 Task: Look for products in the category "Specialty Cheeses" from Naturally Good Kosher Cheese only.
Action: Mouse moved to (828, 298)
Screenshot: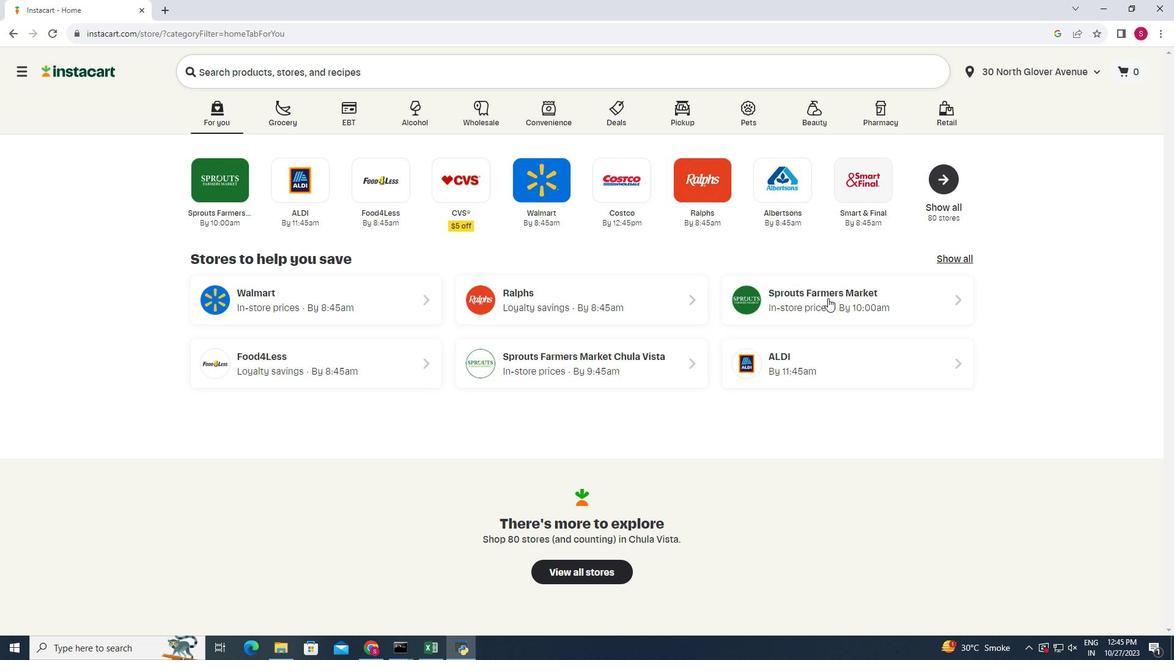 
Action: Mouse pressed left at (828, 298)
Screenshot: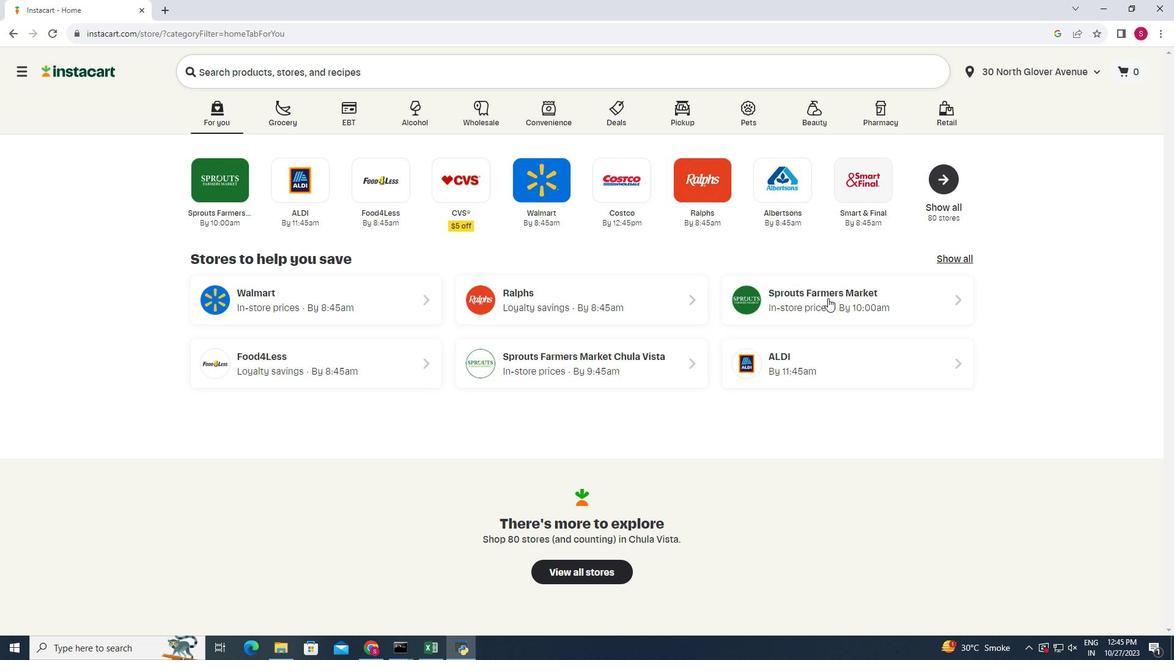 
Action: Mouse moved to (62, 533)
Screenshot: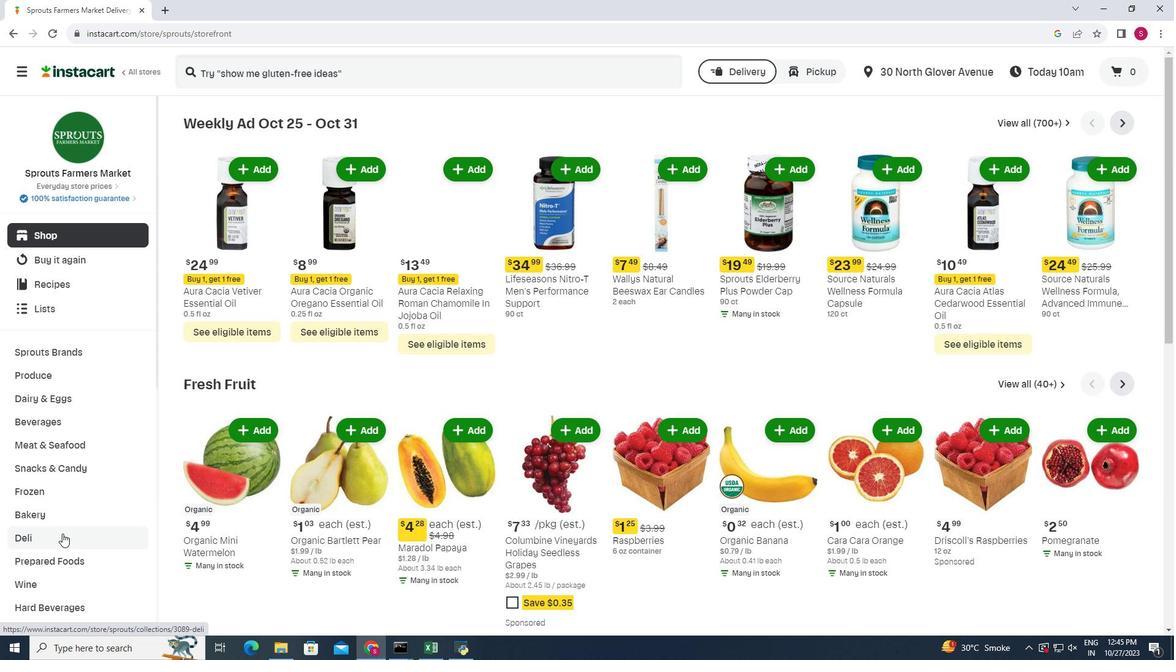 
Action: Mouse pressed left at (62, 533)
Screenshot: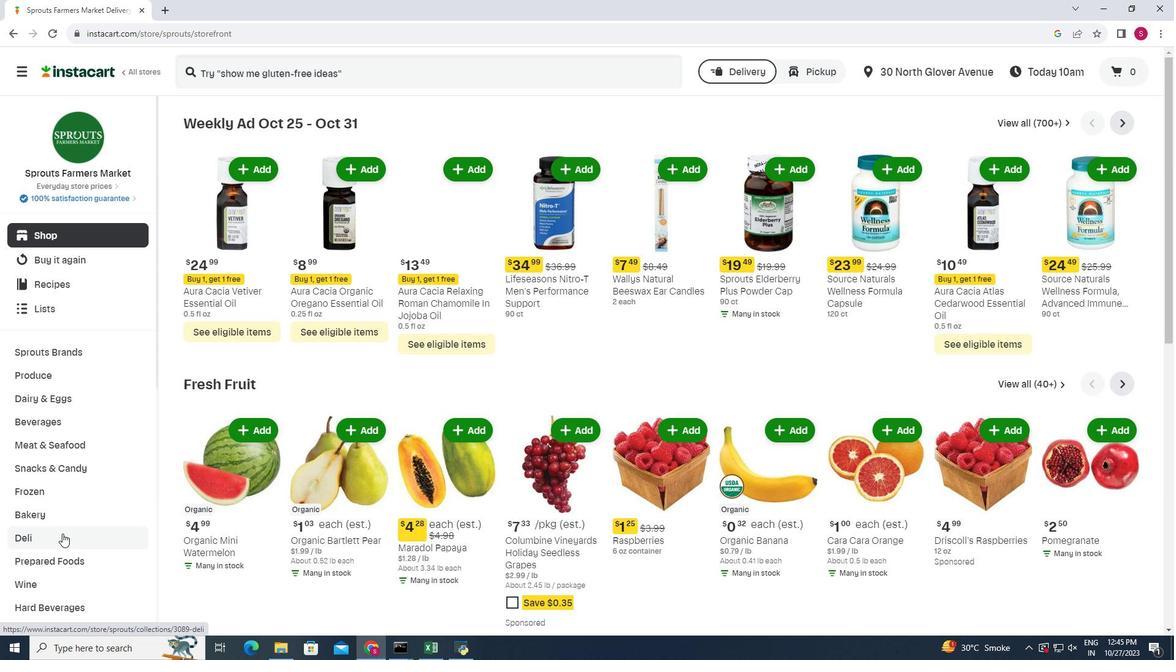 
Action: Mouse moved to (316, 184)
Screenshot: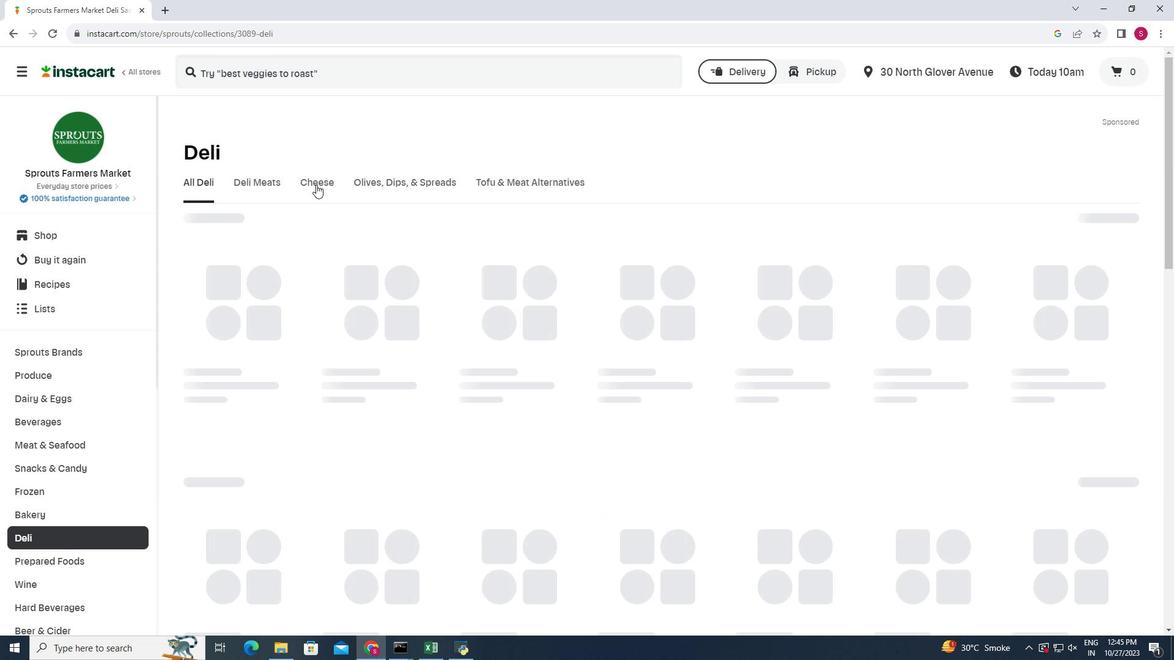 
Action: Mouse pressed left at (316, 184)
Screenshot: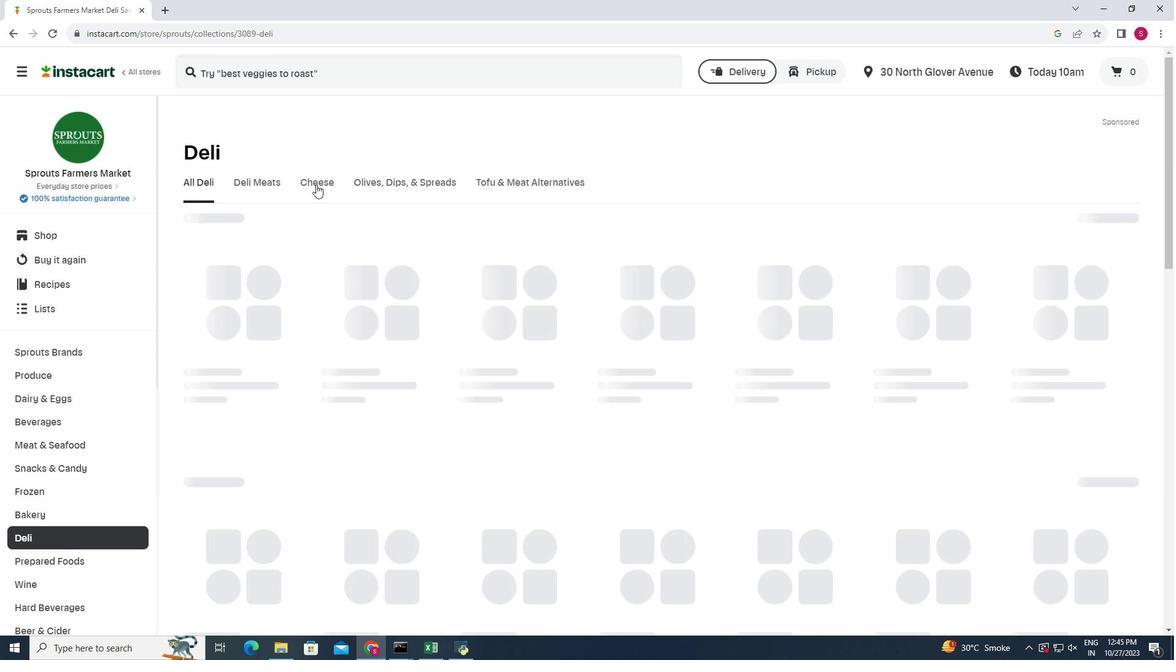
Action: Mouse moved to (1135, 347)
Screenshot: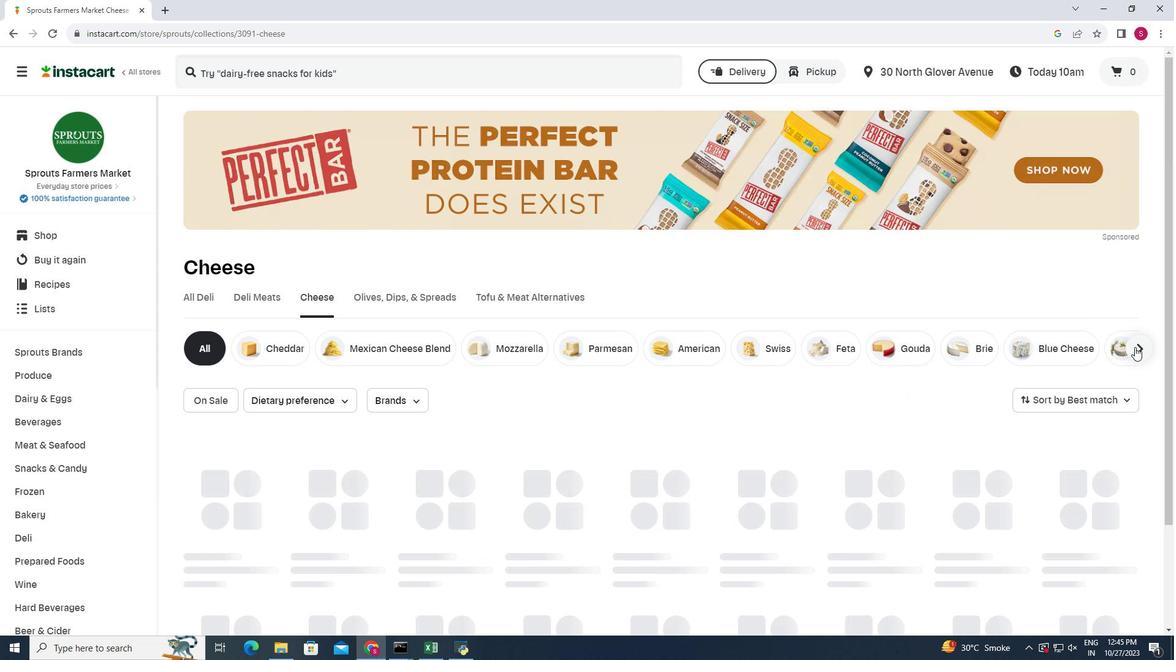 
Action: Mouse pressed left at (1135, 347)
Screenshot: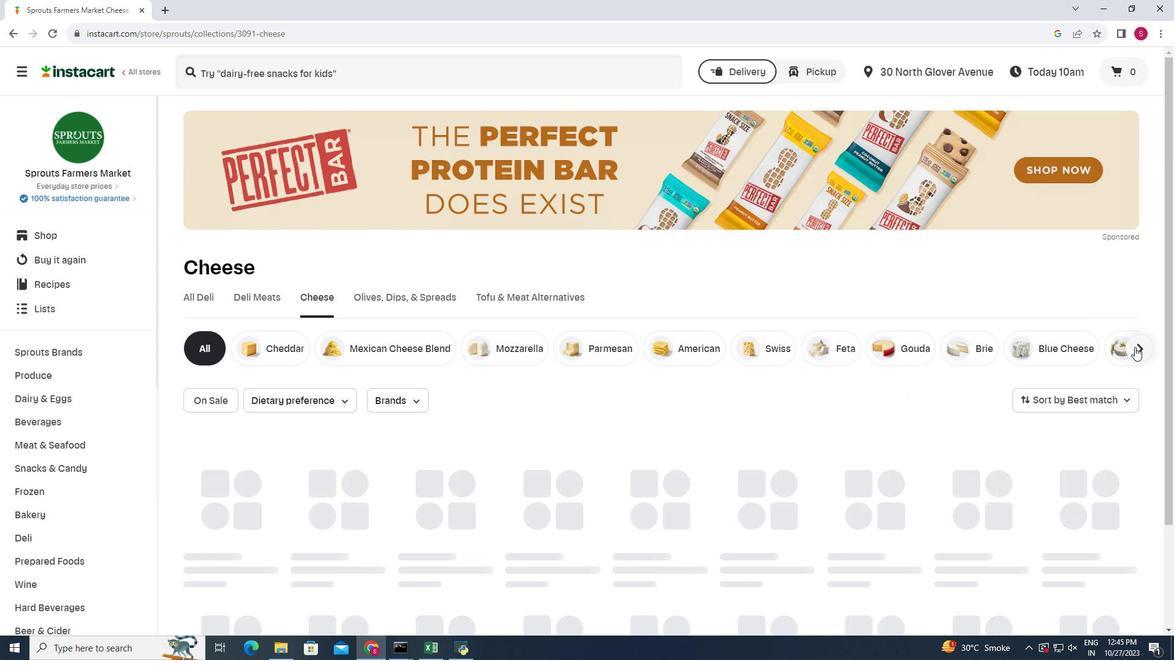 
Action: Mouse moved to (1096, 349)
Screenshot: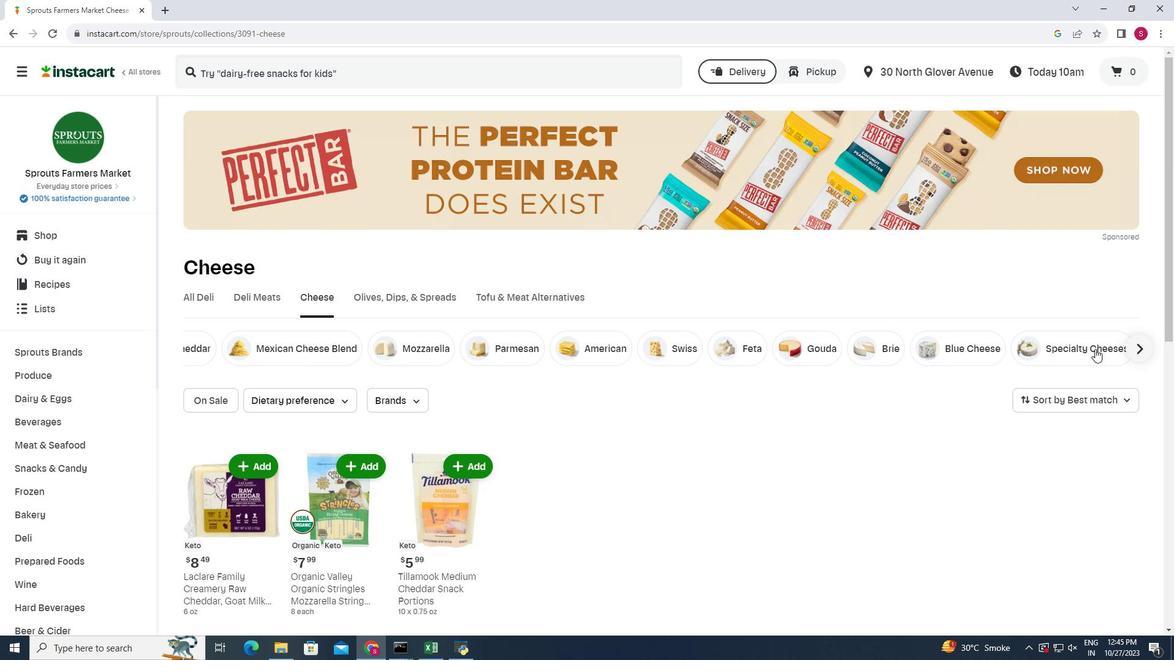 
Action: Mouse pressed left at (1096, 349)
Screenshot: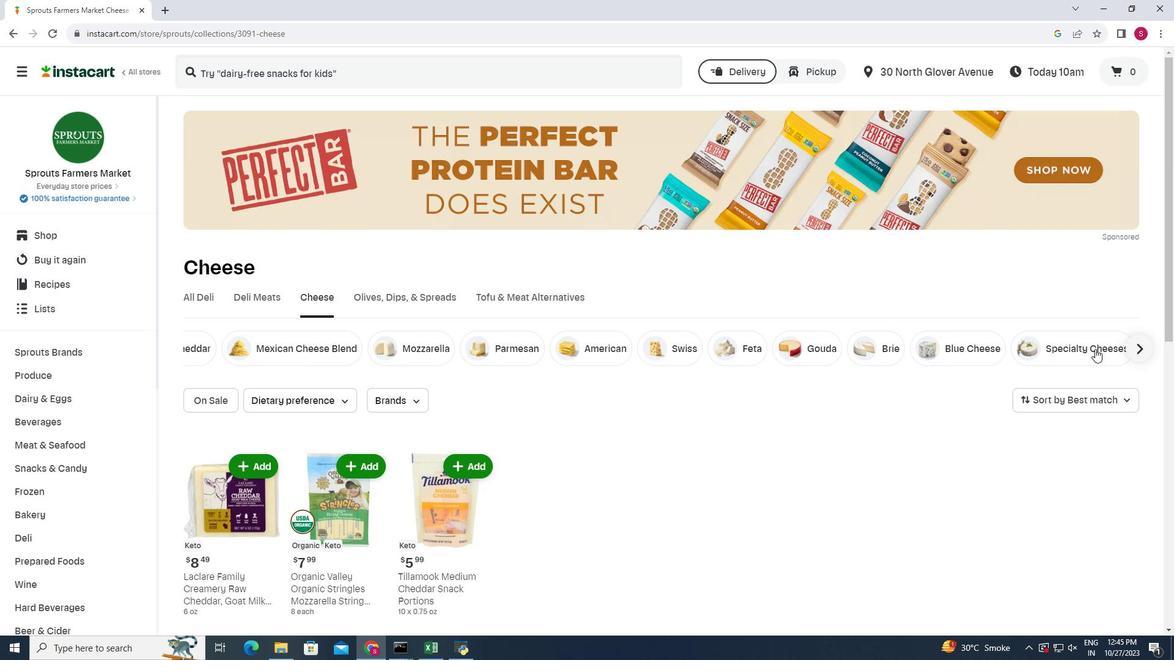 
Action: Mouse moved to (1073, 336)
Screenshot: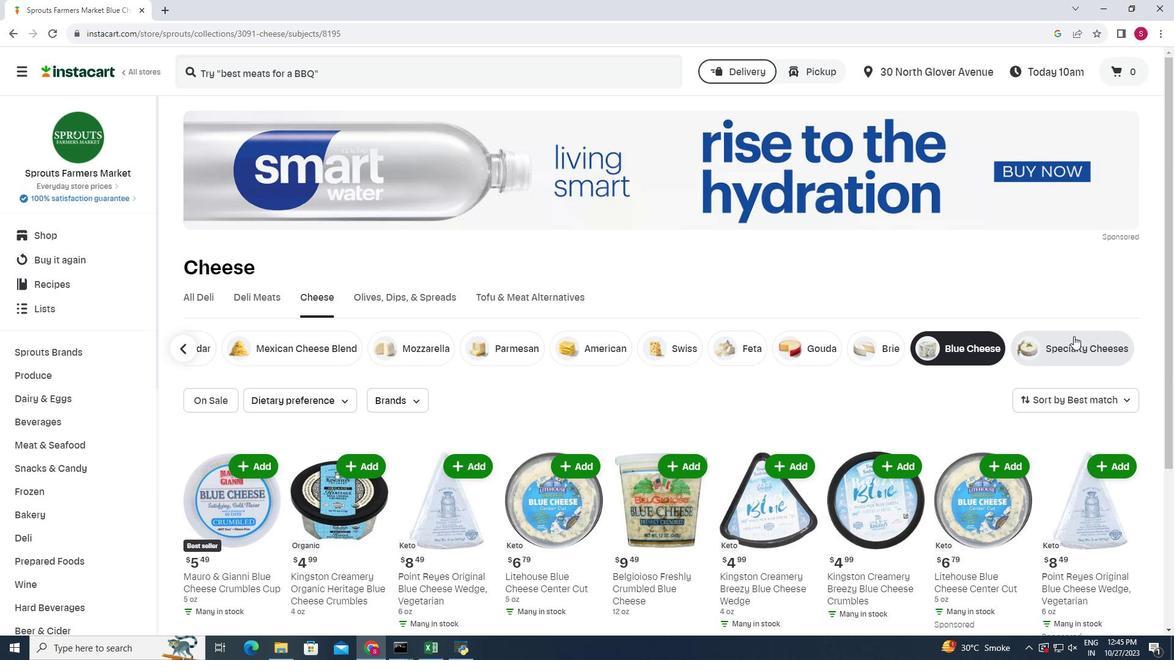 
Action: Mouse pressed left at (1073, 336)
Screenshot: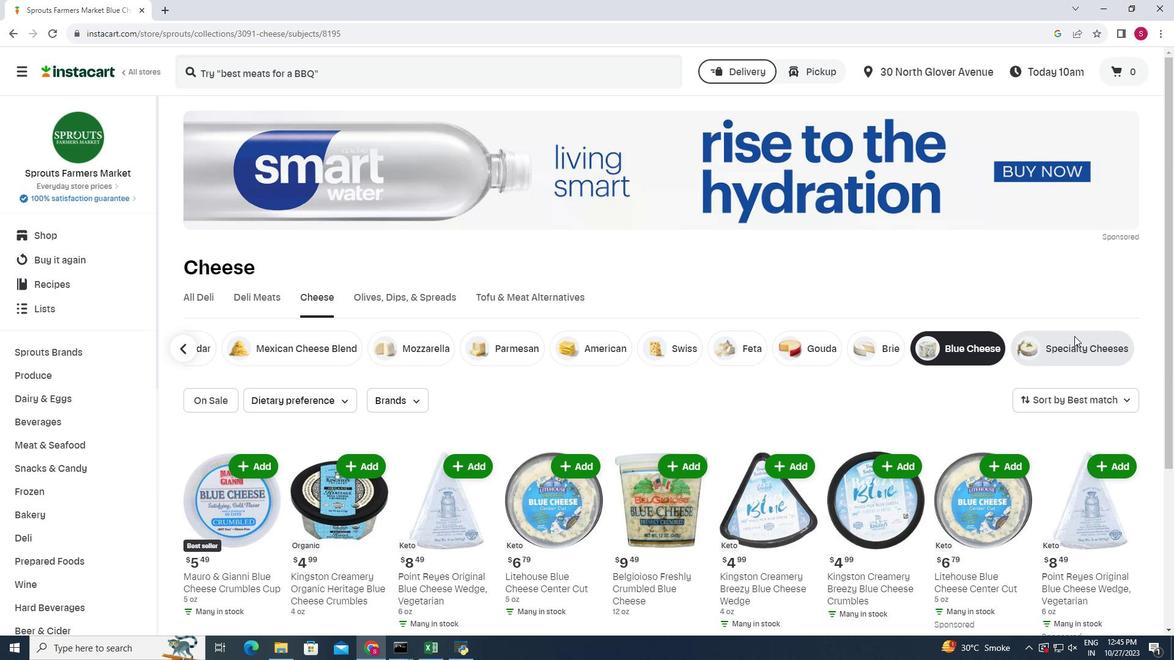 
Action: Mouse moved to (622, 285)
Screenshot: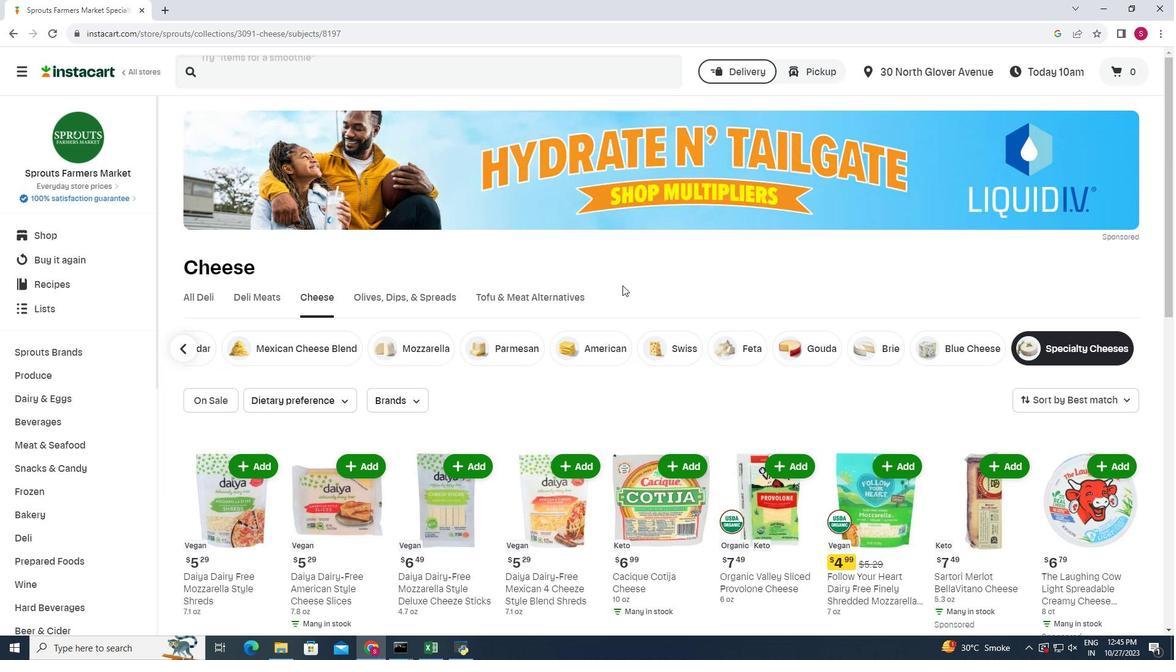
Action: Mouse scrolled (622, 285) with delta (0, 0)
Screenshot: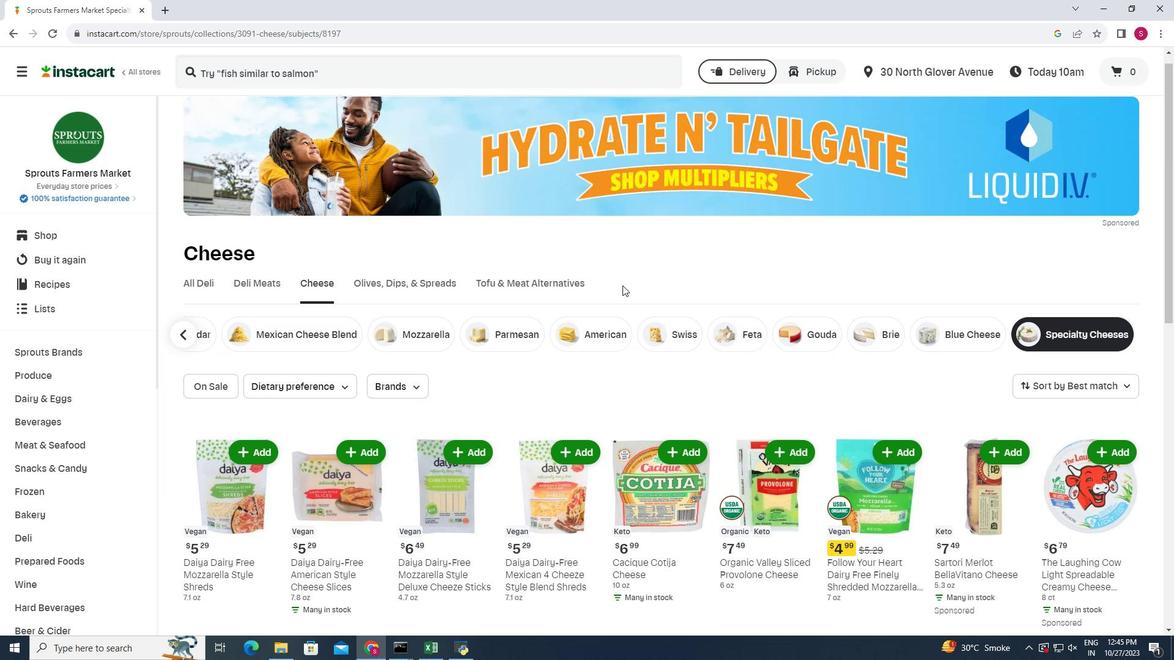
Action: Mouse scrolled (622, 285) with delta (0, 0)
Screenshot: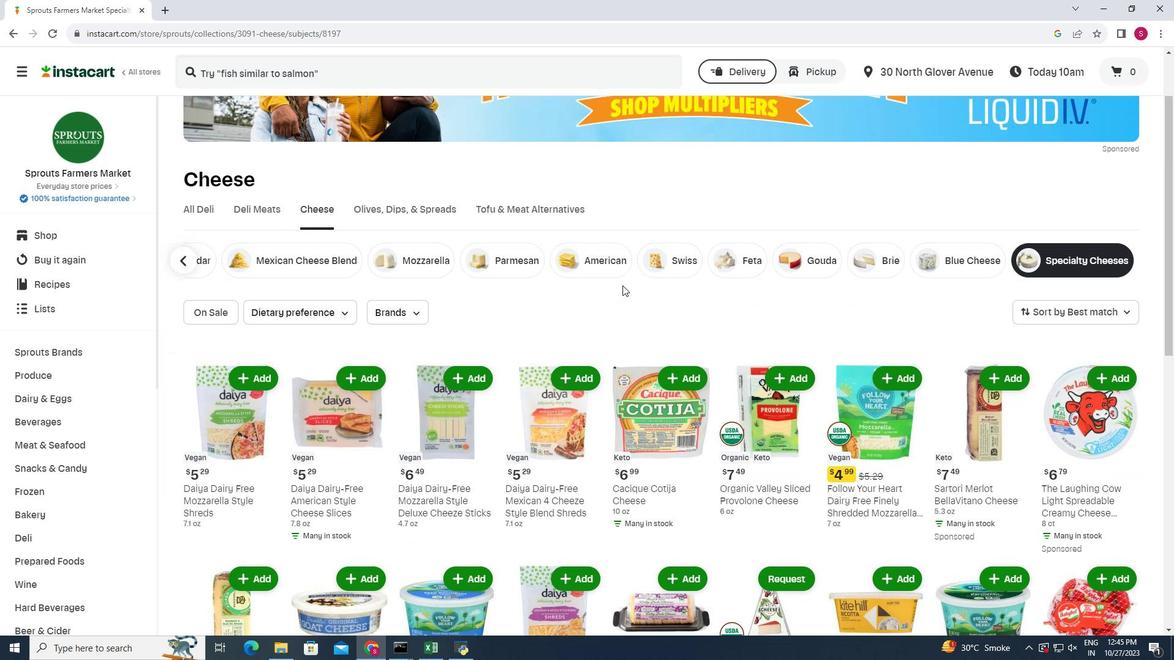 
Action: Mouse moved to (422, 278)
Screenshot: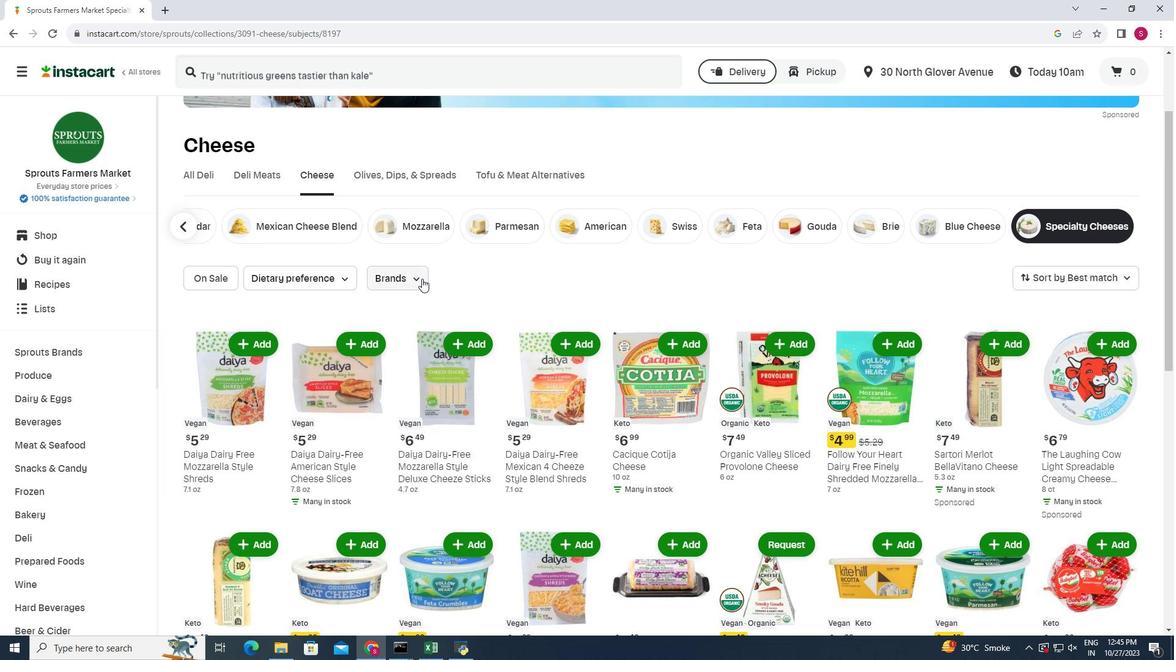 
Action: Mouse pressed left at (422, 278)
Screenshot: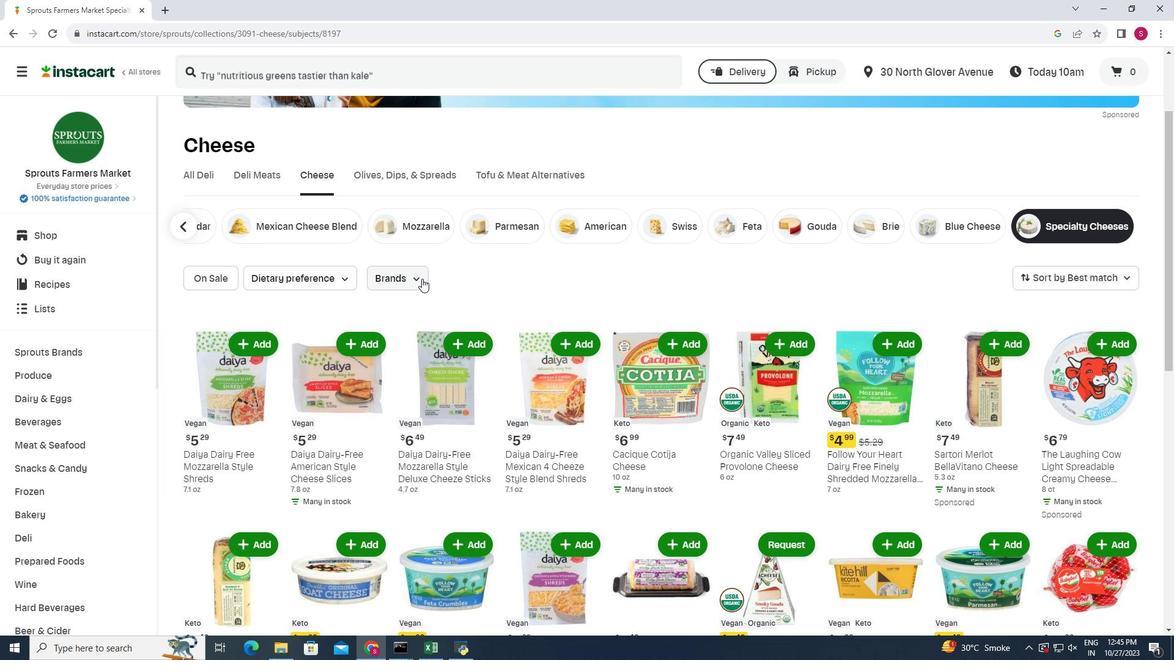 
Action: Mouse moved to (437, 330)
Screenshot: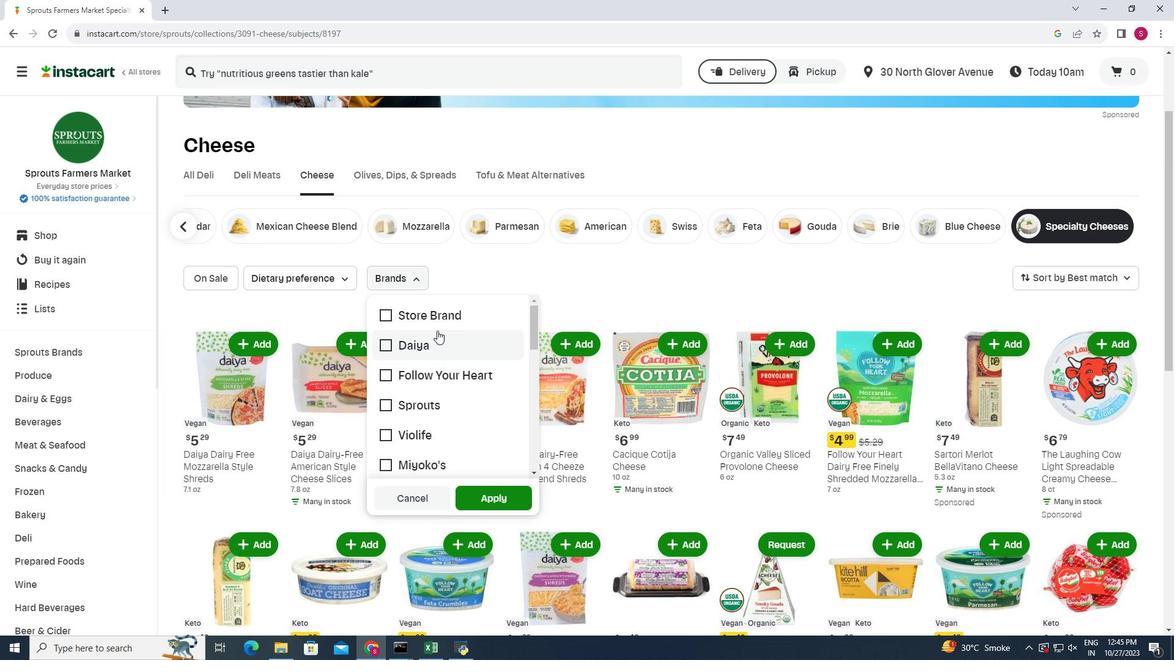 
Action: Mouse scrolled (437, 329) with delta (0, 0)
Screenshot: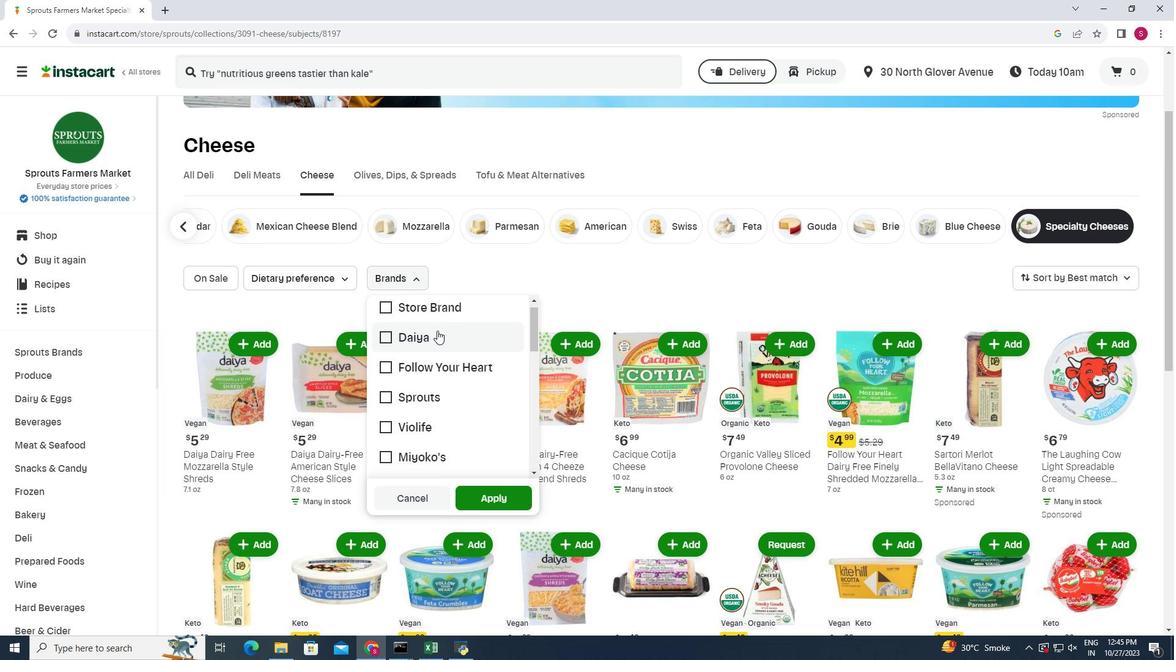 
Action: Mouse moved to (437, 330)
Screenshot: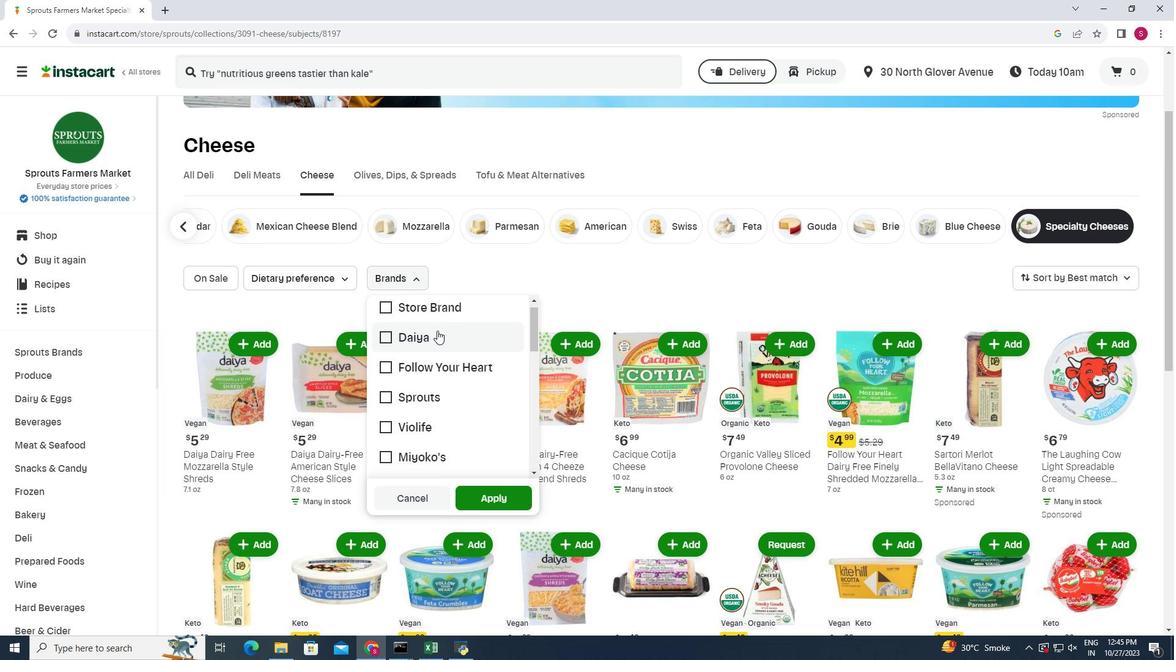
Action: Mouse scrolled (437, 330) with delta (0, 0)
Screenshot: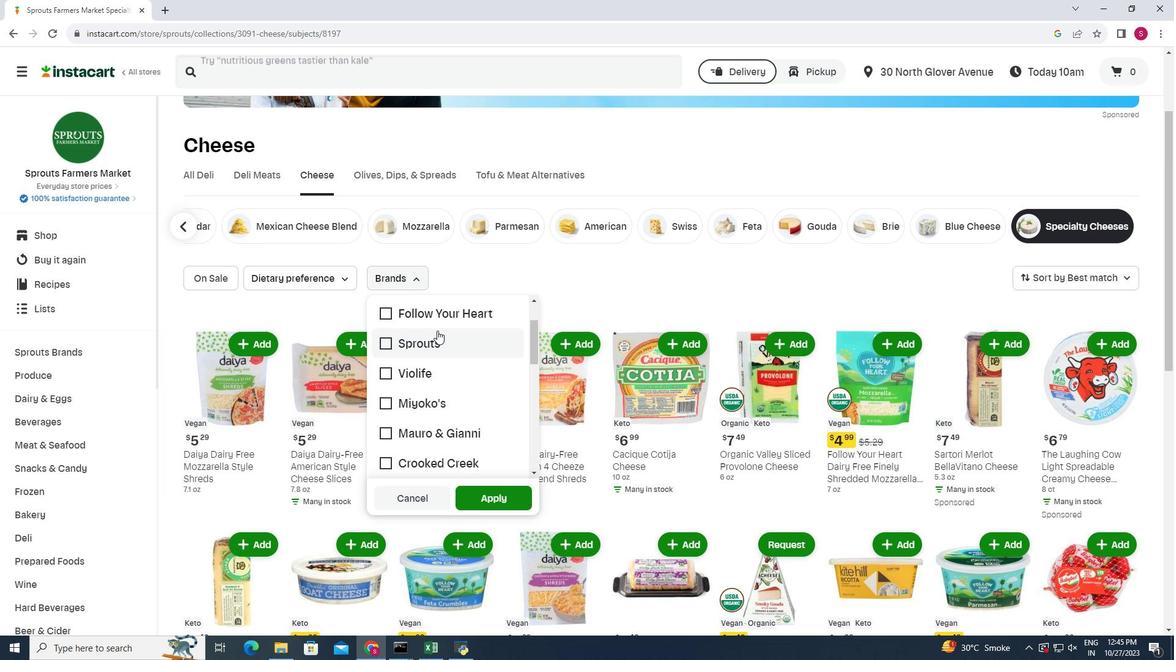 
Action: Mouse scrolled (437, 330) with delta (0, 0)
Screenshot: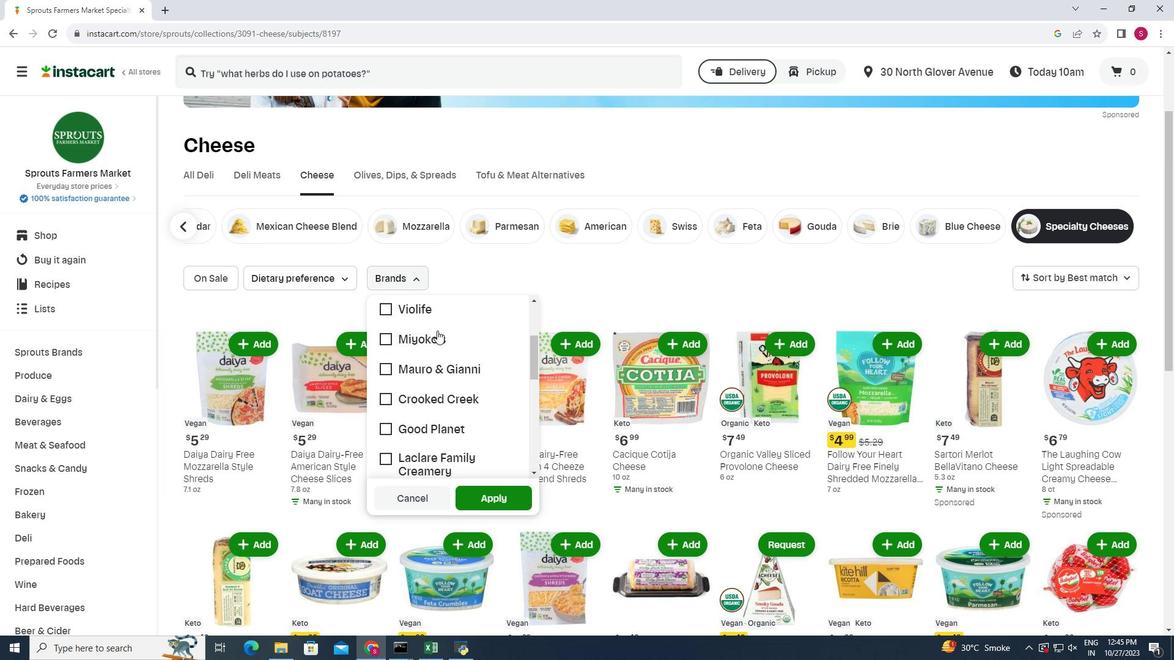 
Action: Mouse scrolled (437, 330) with delta (0, 0)
Screenshot: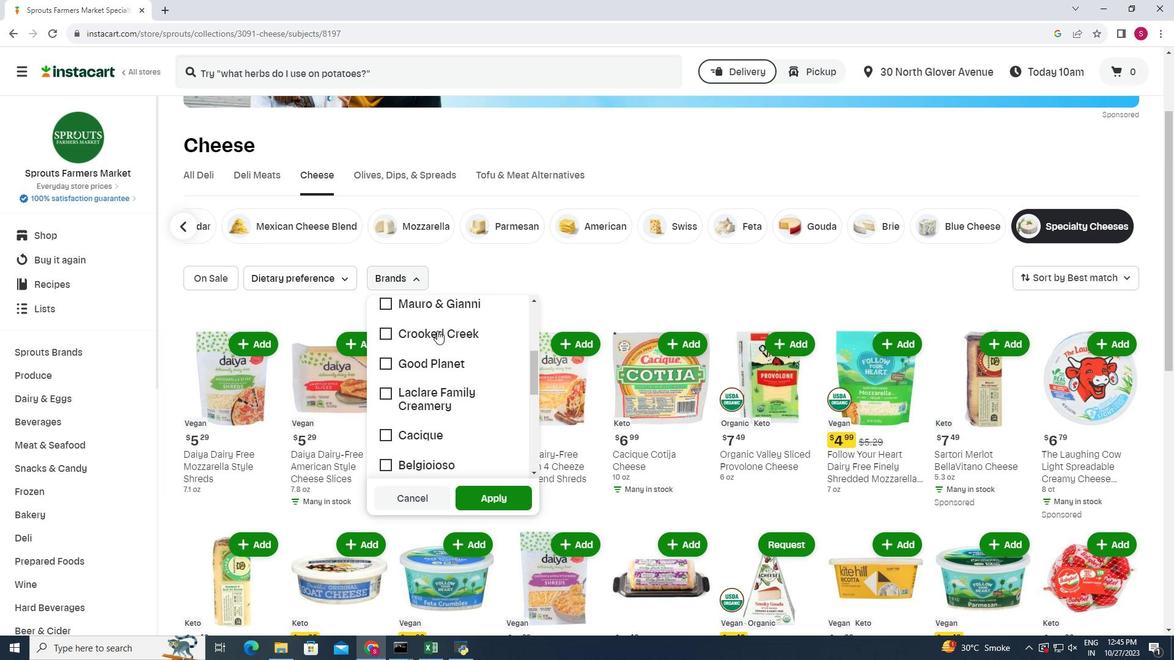 
Action: Mouse moved to (437, 330)
Screenshot: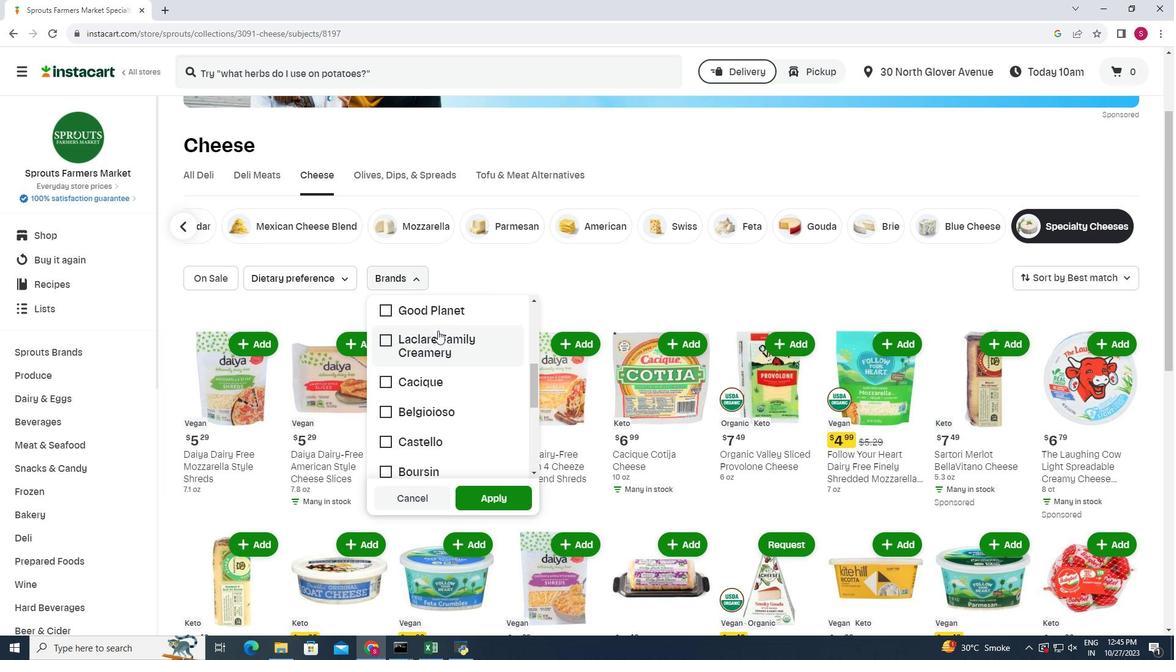 
Action: Mouse scrolled (437, 330) with delta (0, 0)
Screenshot: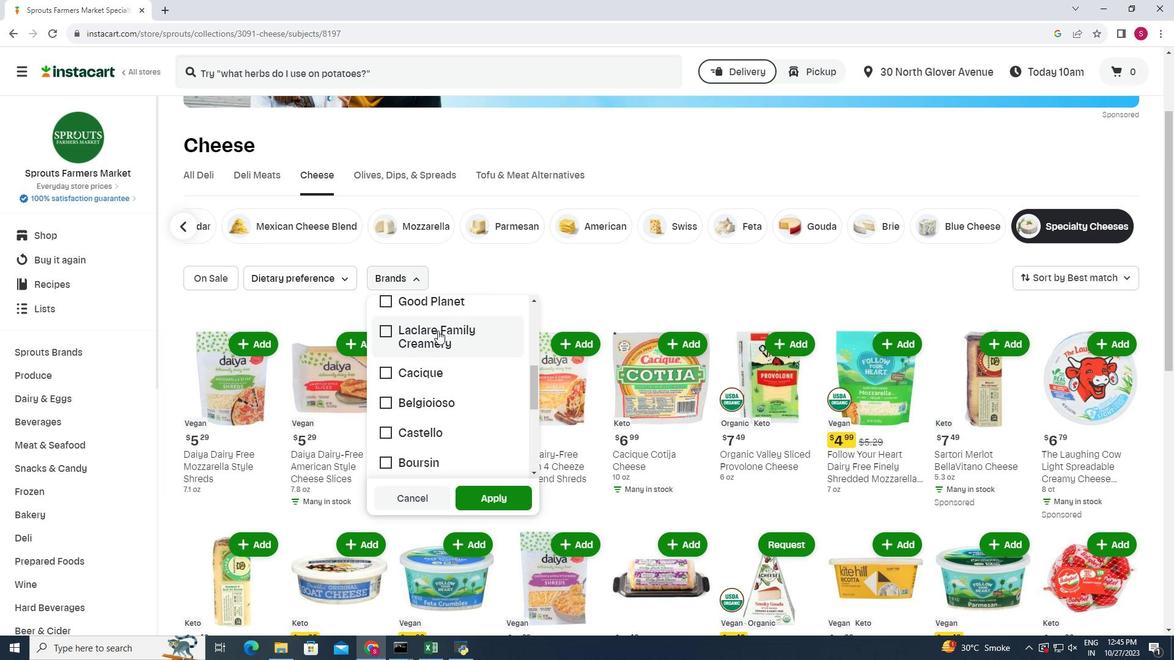 
Action: Mouse scrolled (437, 330) with delta (0, 0)
Screenshot: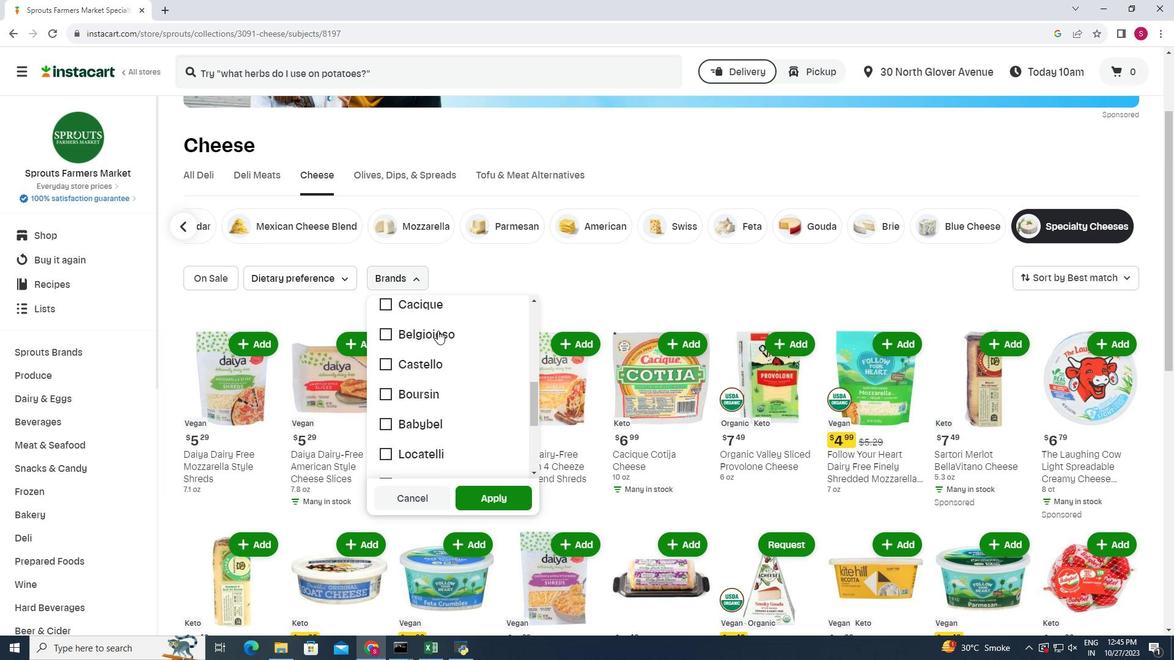
Action: Mouse scrolled (437, 330) with delta (0, 0)
Screenshot: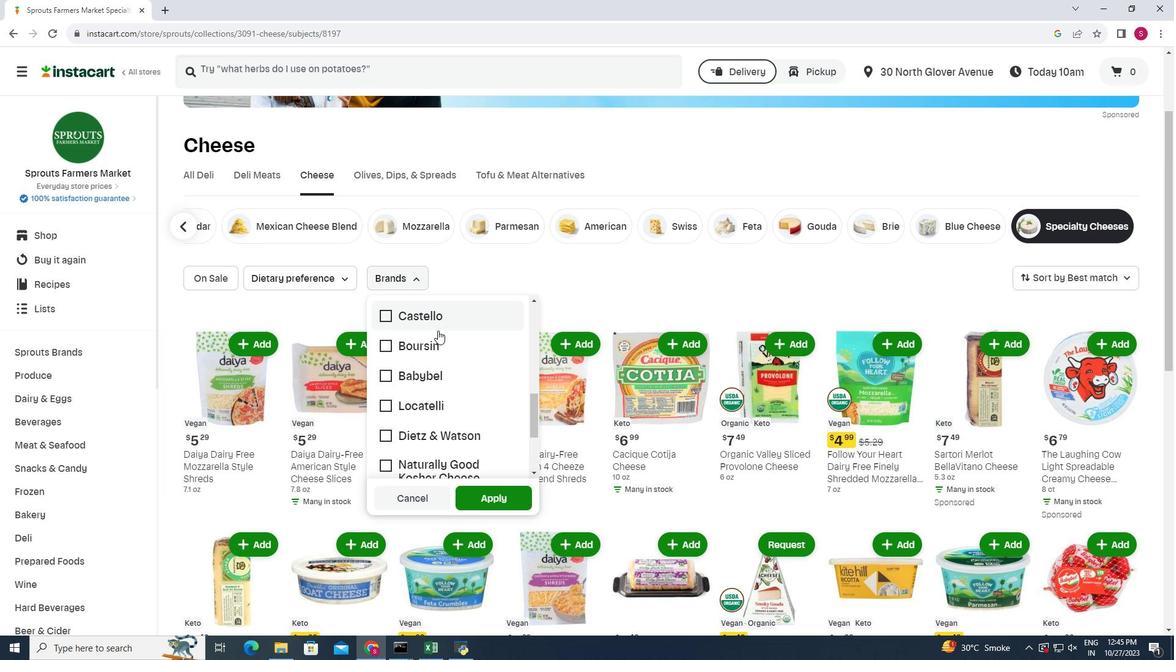 
Action: Mouse moved to (385, 402)
Screenshot: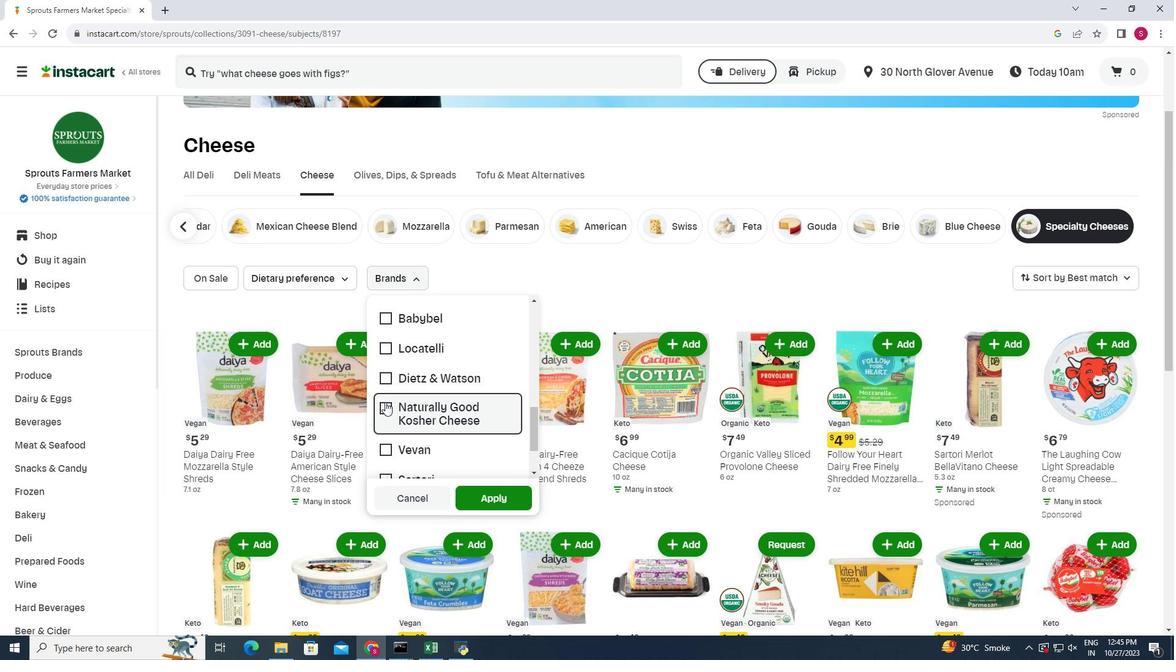 
Action: Mouse pressed left at (385, 402)
Screenshot: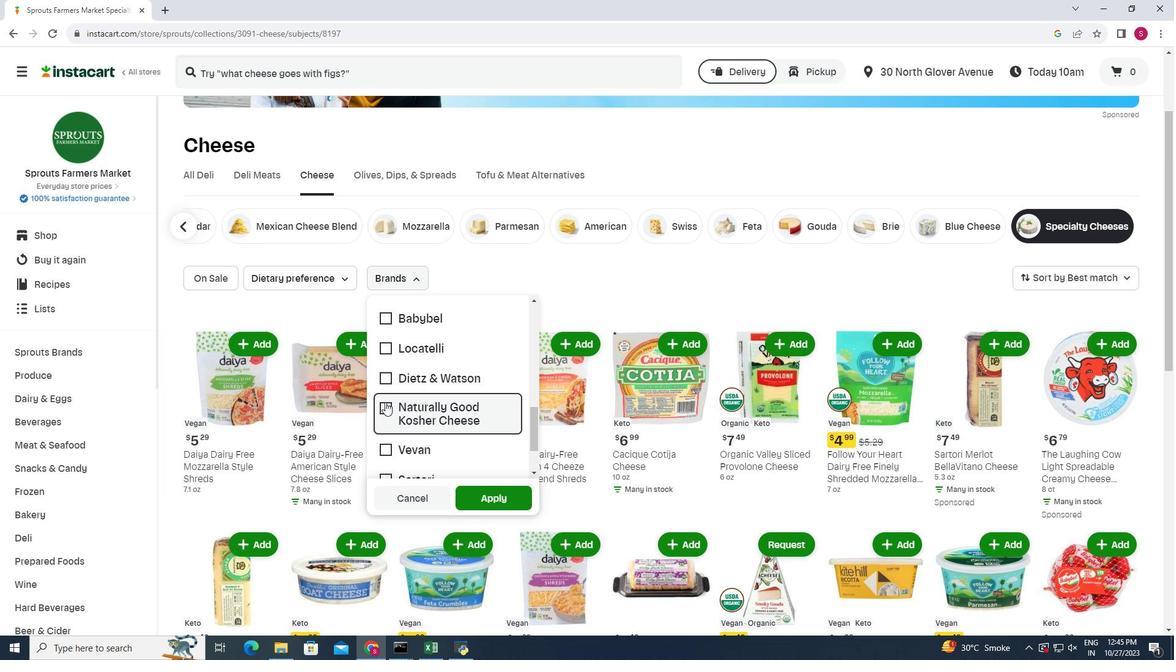 
Action: Mouse moved to (475, 489)
Screenshot: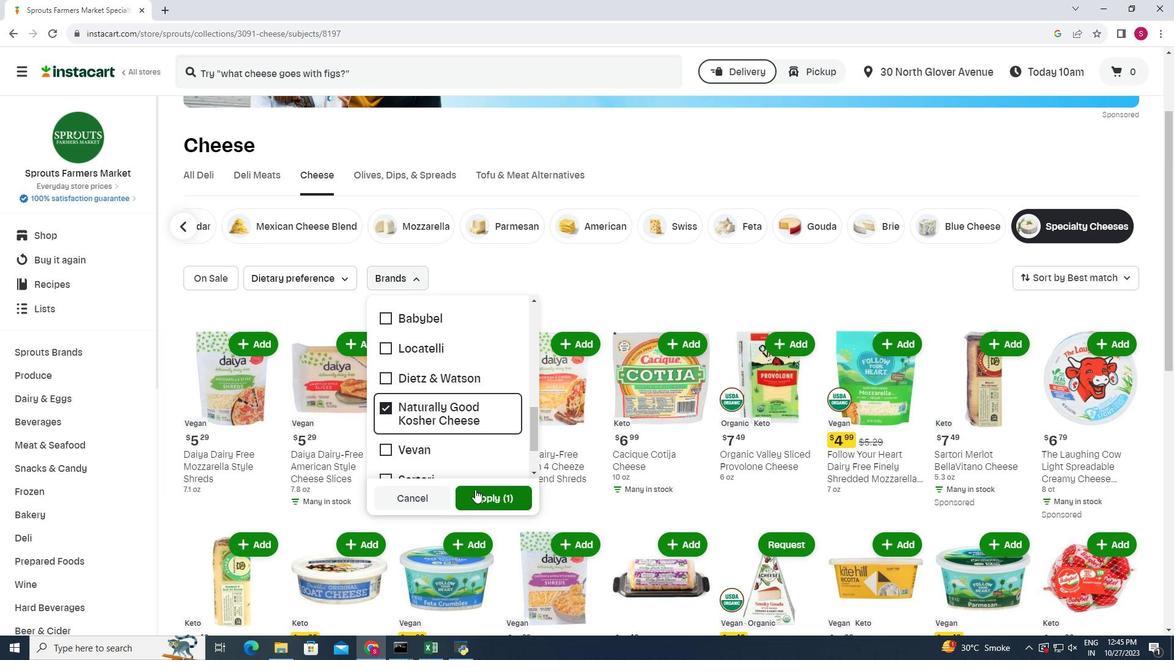 
Action: Mouse pressed left at (475, 489)
Screenshot: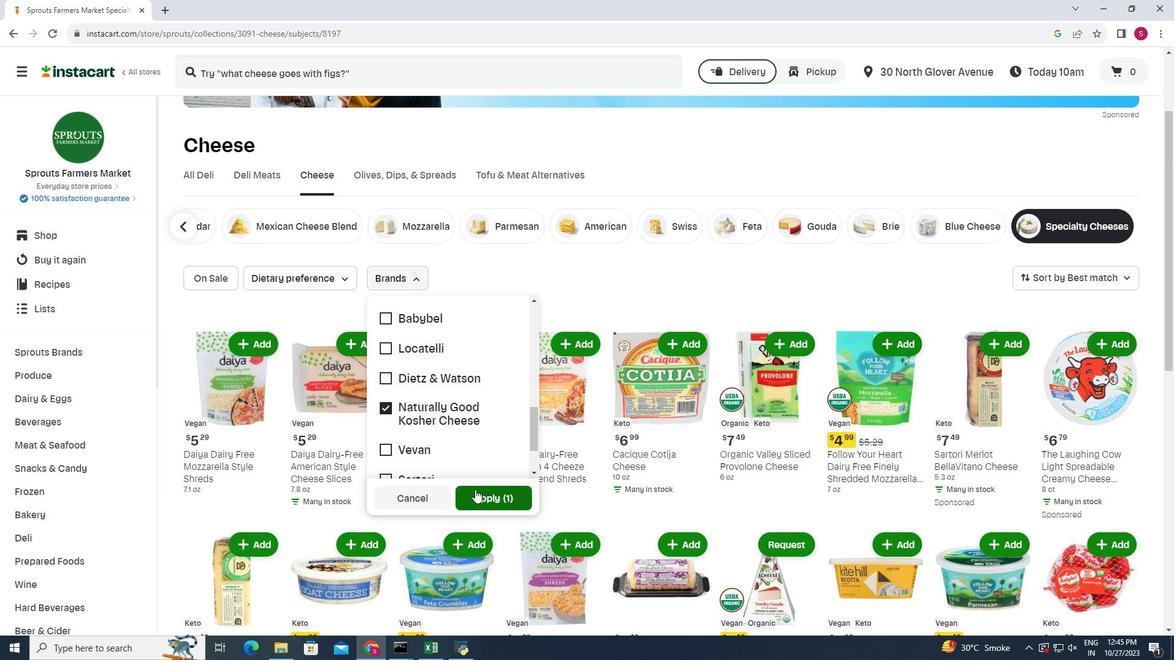 
Action: Mouse moved to (581, 346)
Screenshot: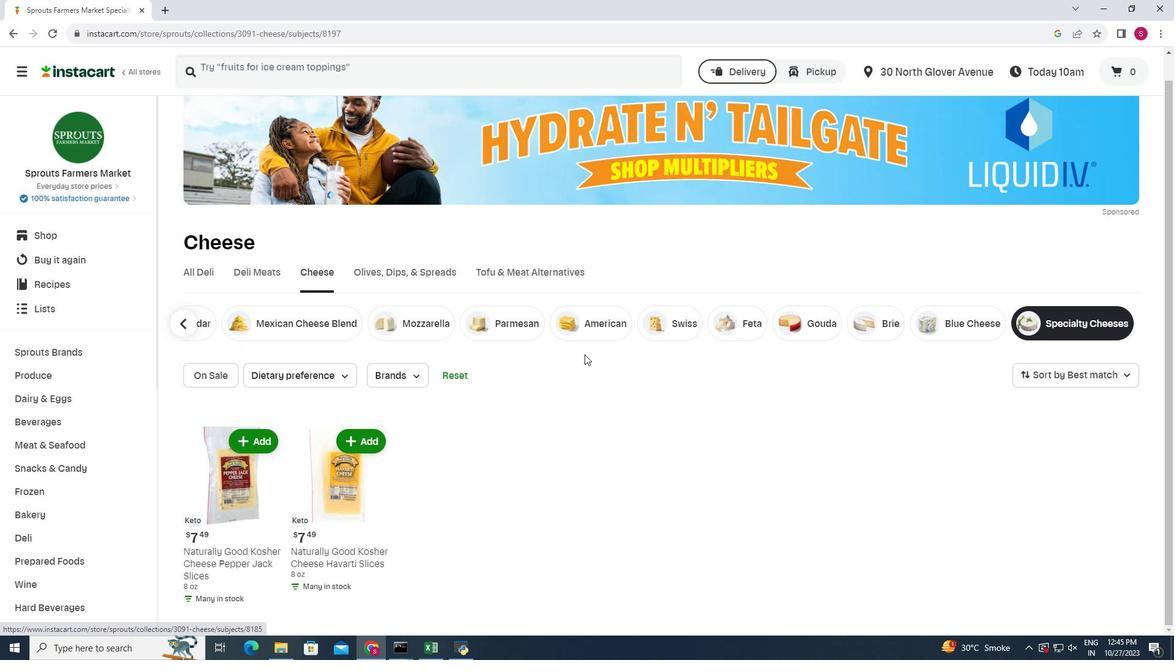 
Action: Mouse scrolled (581, 346) with delta (0, 0)
Screenshot: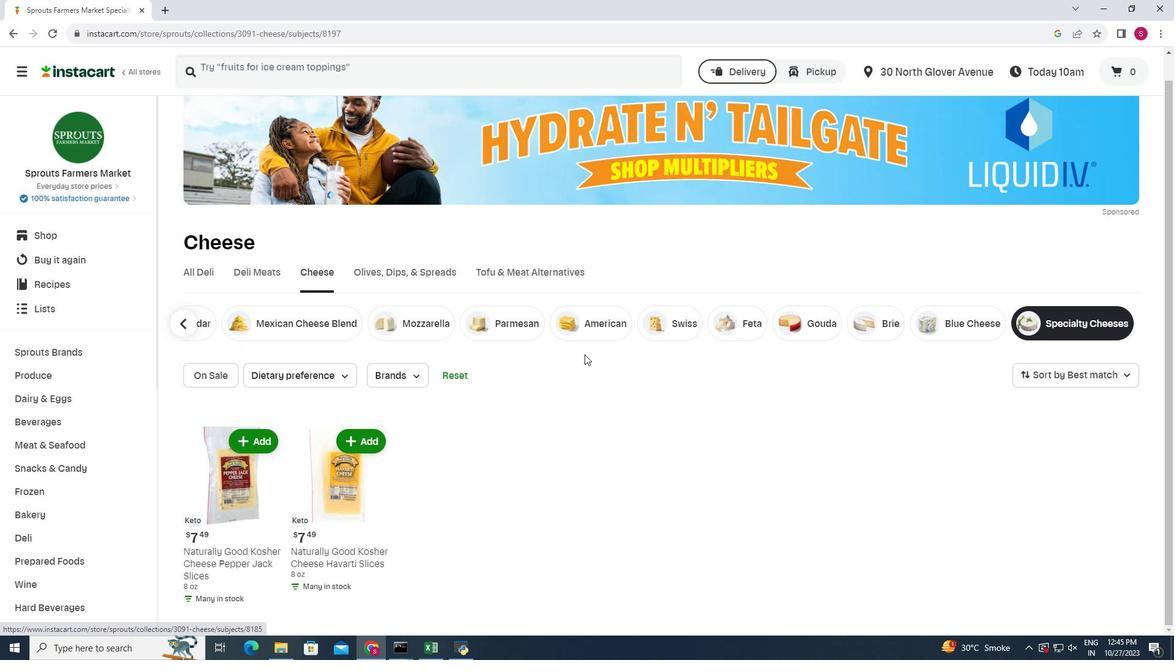 
Action: Mouse moved to (584, 355)
Screenshot: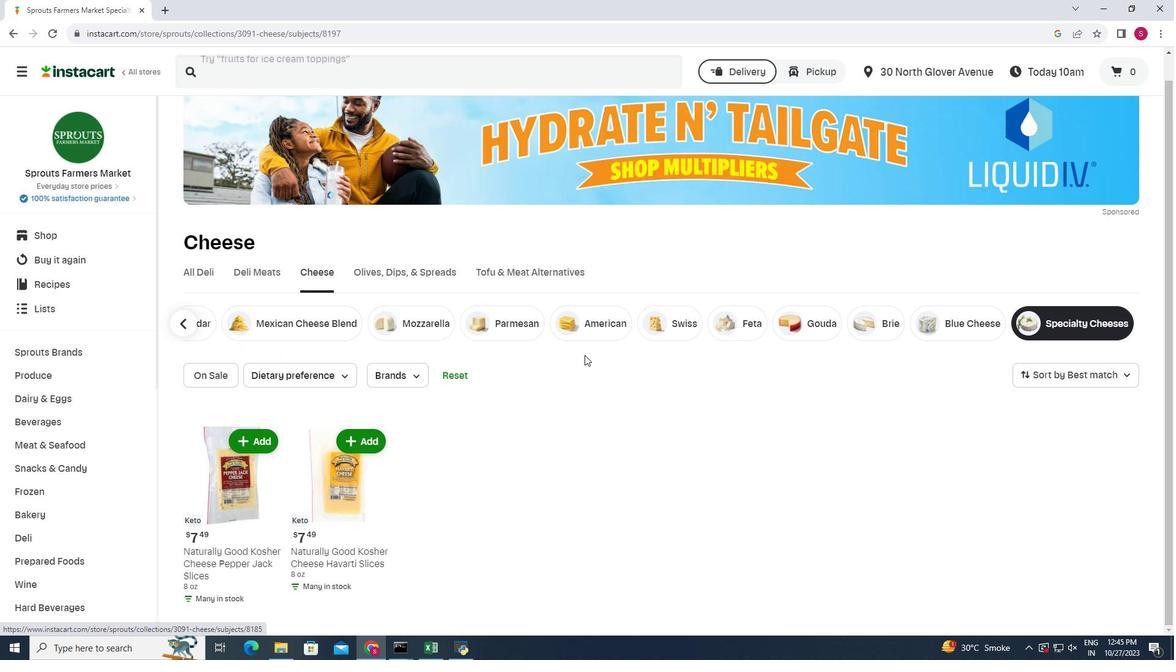 
Action: Mouse scrolled (584, 354) with delta (0, 0)
Screenshot: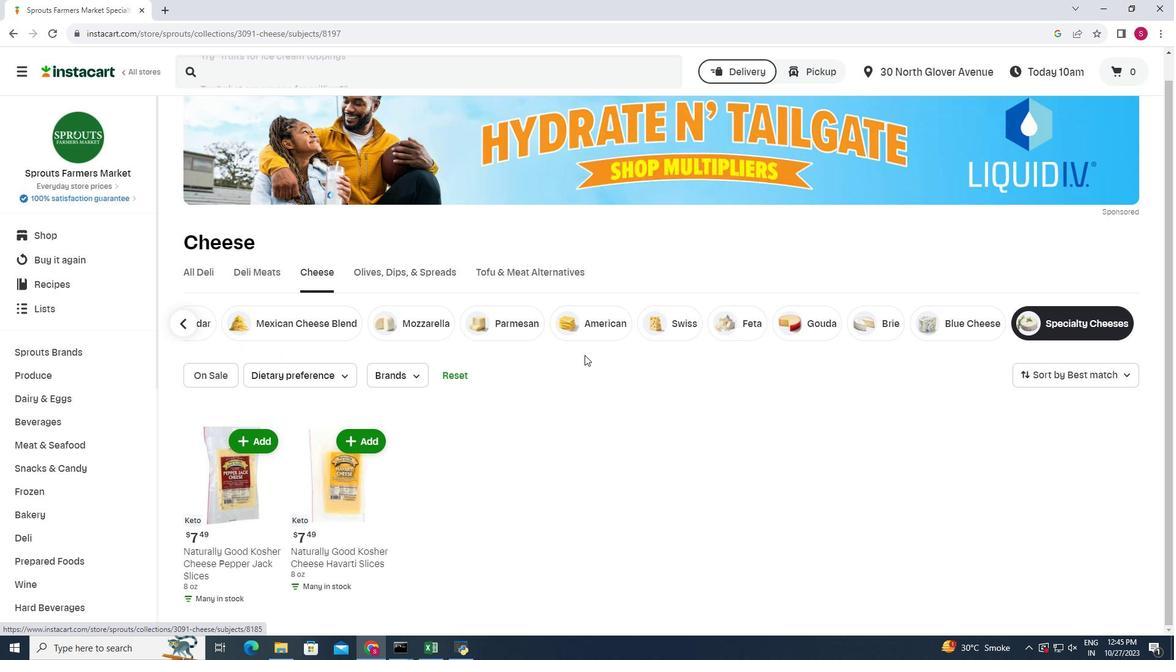 
Action: Mouse moved to (584, 355)
Screenshot: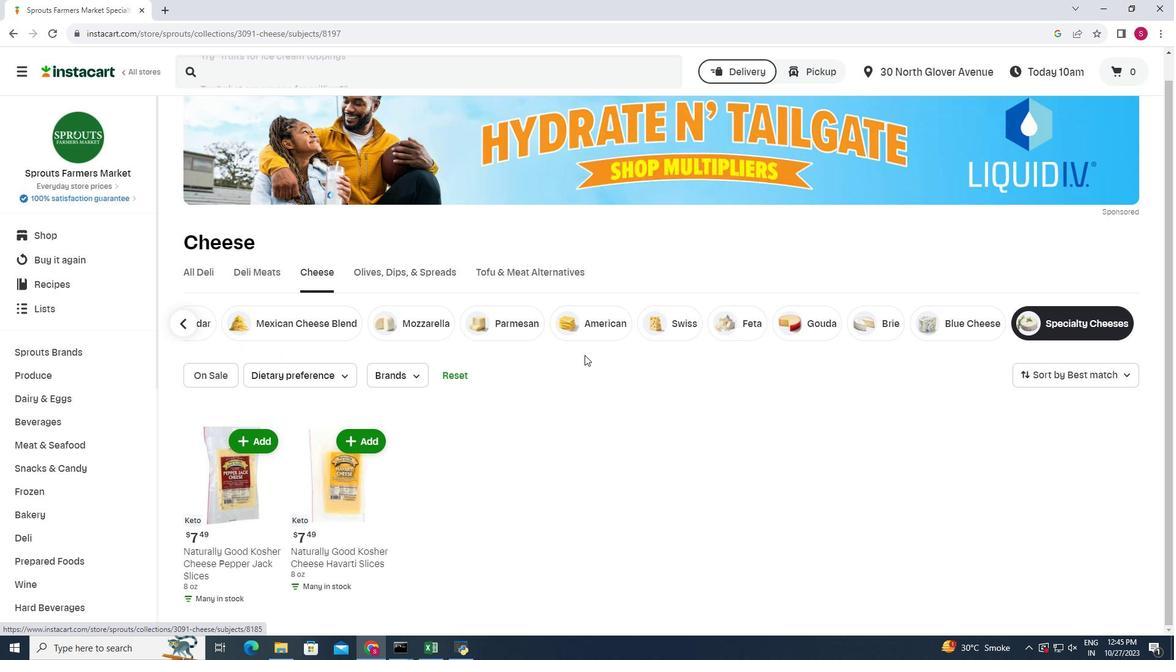 
